 Task: Create a task  Develop a new online tool for online job applications , assign it to team member softage.1@softage.net in the project AvailPro and update the status of the task to  At Risk , set the priority of the task to Medium
Action: Mouse moved to (66, 49)
Screenshot: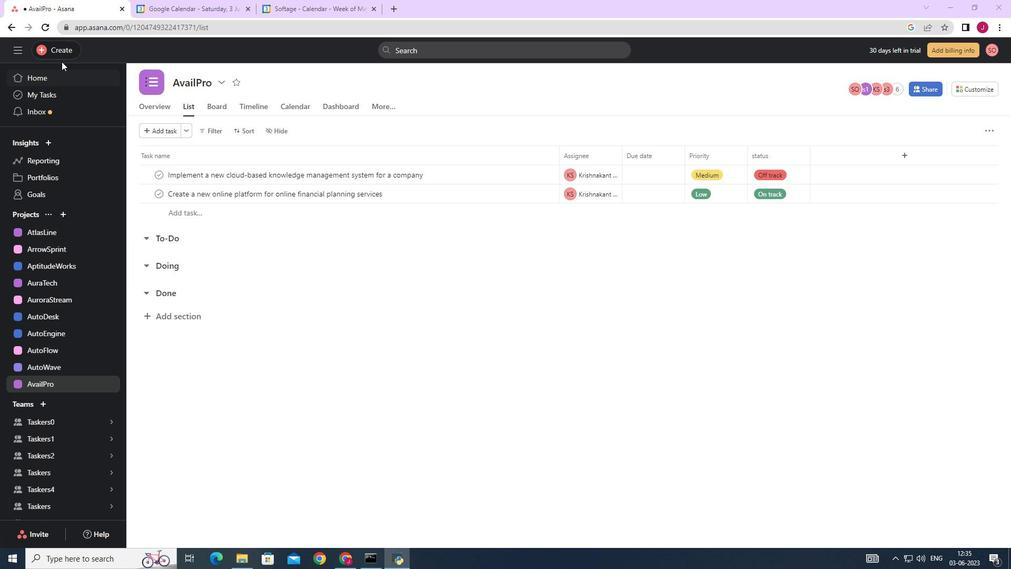 
Action: Mouse pressed left at (66, 49)
Screenshot: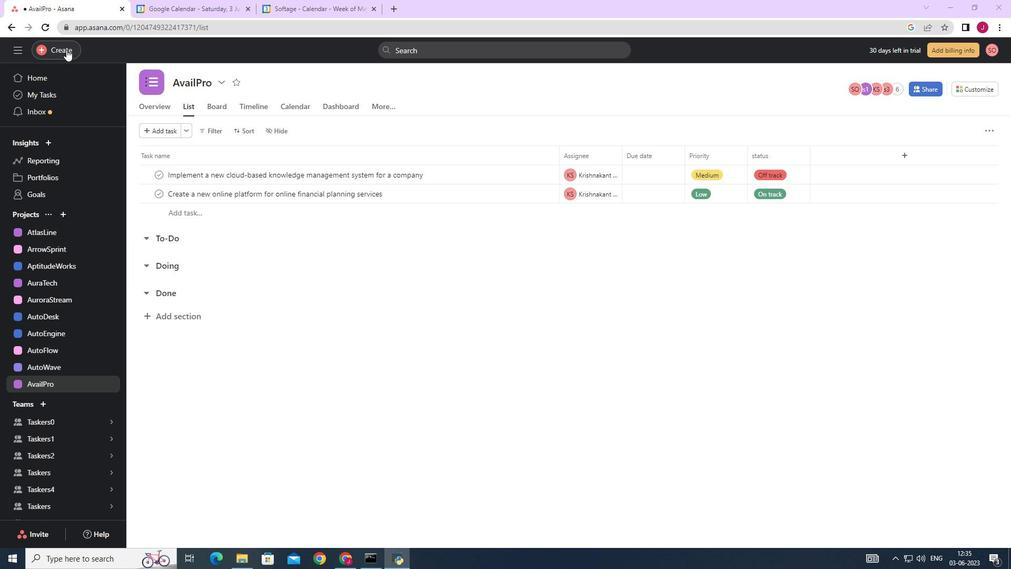 
Action: Mouse moved to (149, 52)
Screenshot: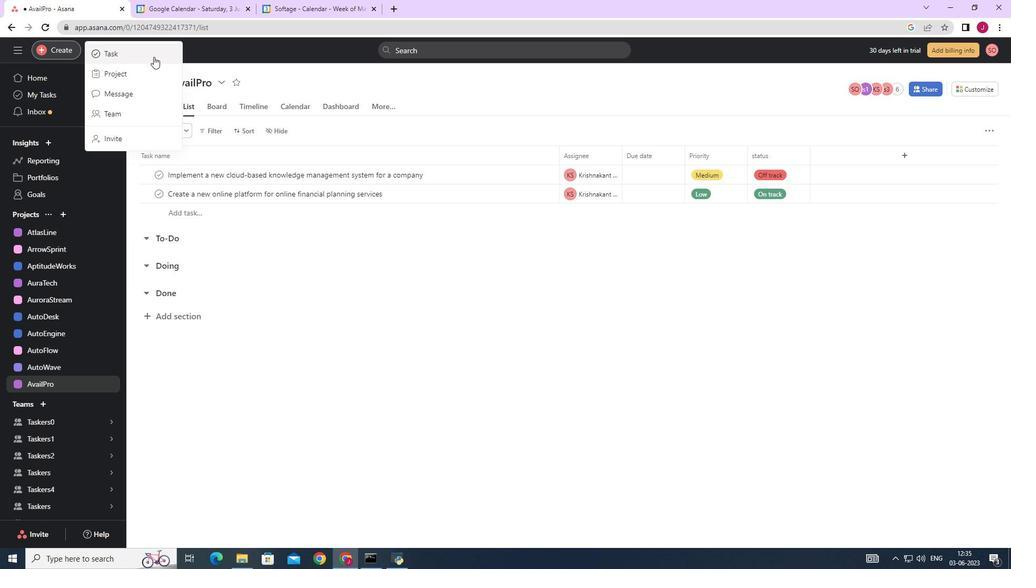 
Action: Mouse pressed left at (149, 52)
Screenshot: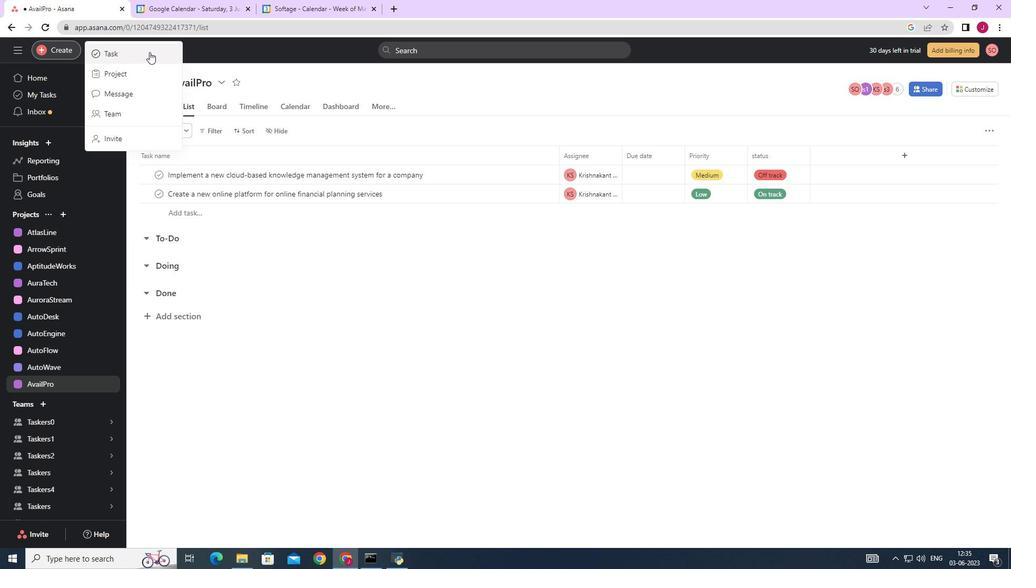 
Action: Mouse moved to (805, 350)
Screenshot: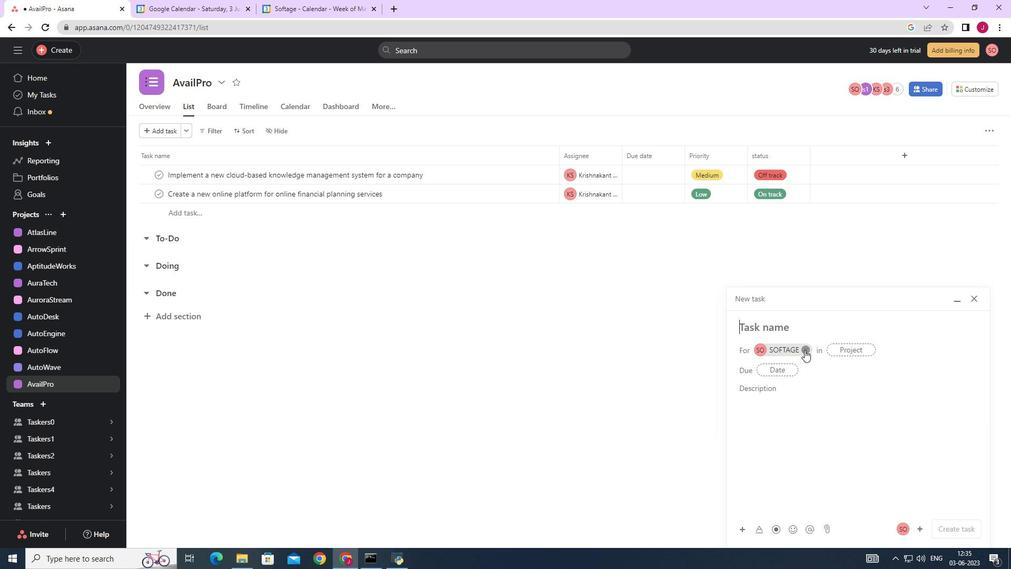 
Action: Mouse pressed left at (805, 350)
Screenshot: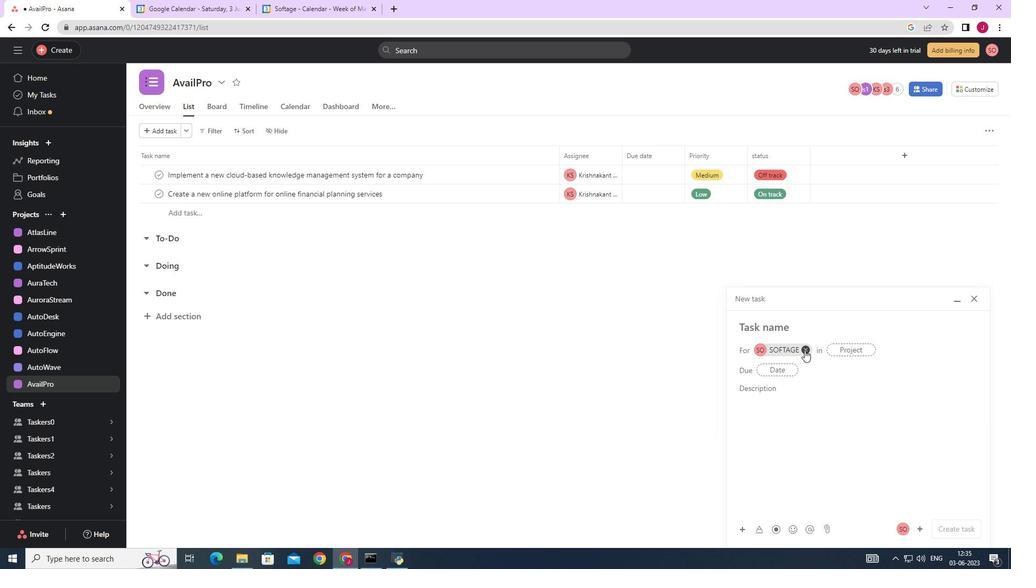
Action: Mouse moved to (762, 327)
Screenshot: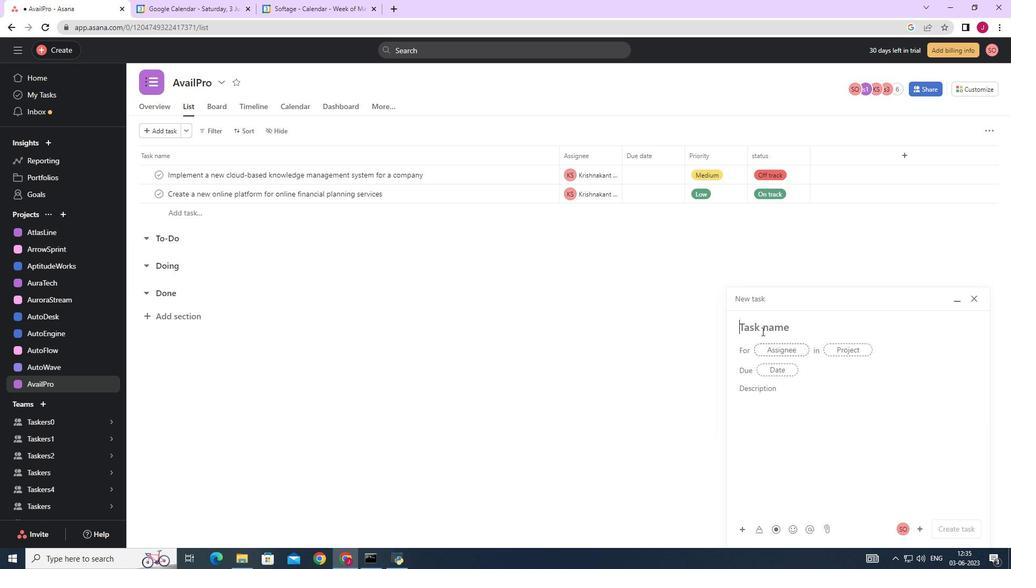 
Action: Mouse pressed left at (762, 327)
Screenshot: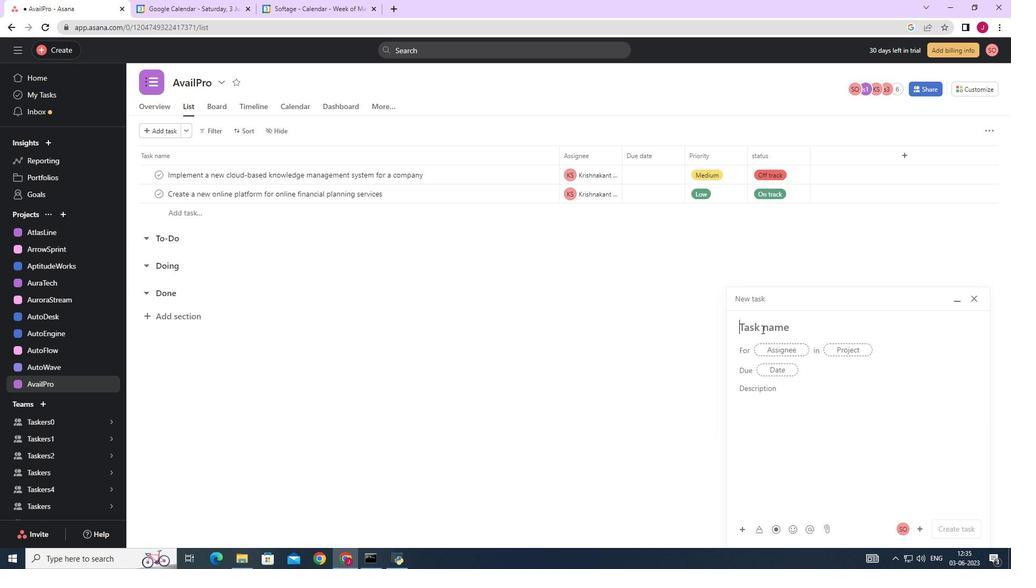 
Action: Key pressed <Key.caps_lock>D<Key.caps_lock>evelop<Key.space>a<Key.space>new<Key.space>online<Key.space>tool<Key.space>for<Key.space>online<Key.space>job<Key.space>applications<Key.space>
Screenshot: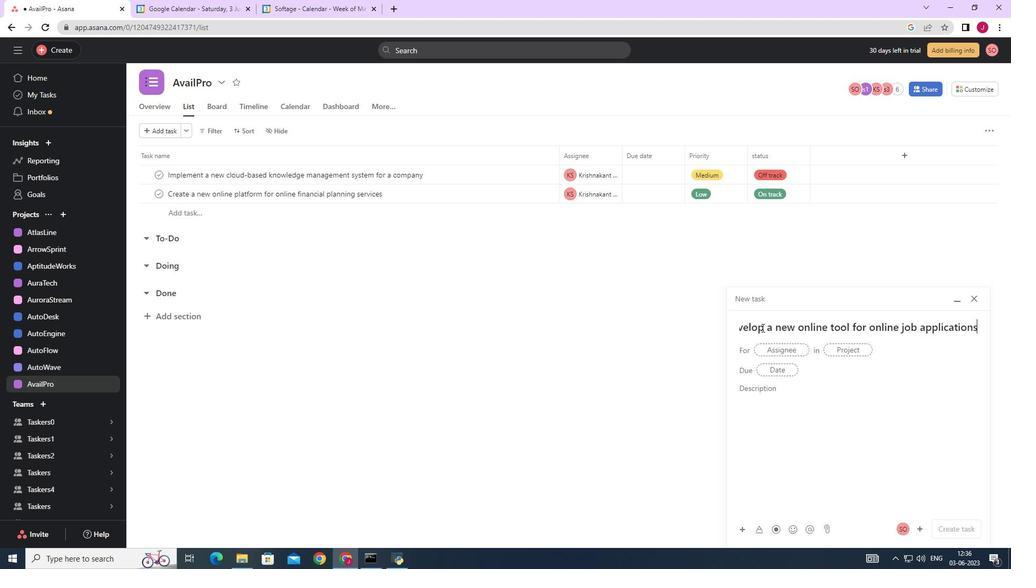 
Action: Mouse moved to (778, 352)
Screenshot: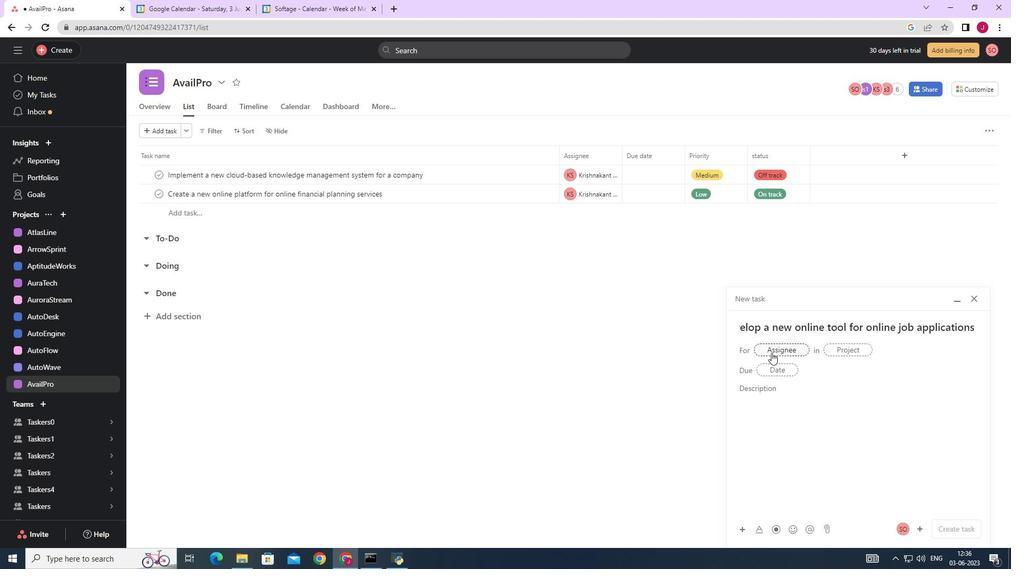 
Action: Mouse pressed left at (778, 352)
Screenshot: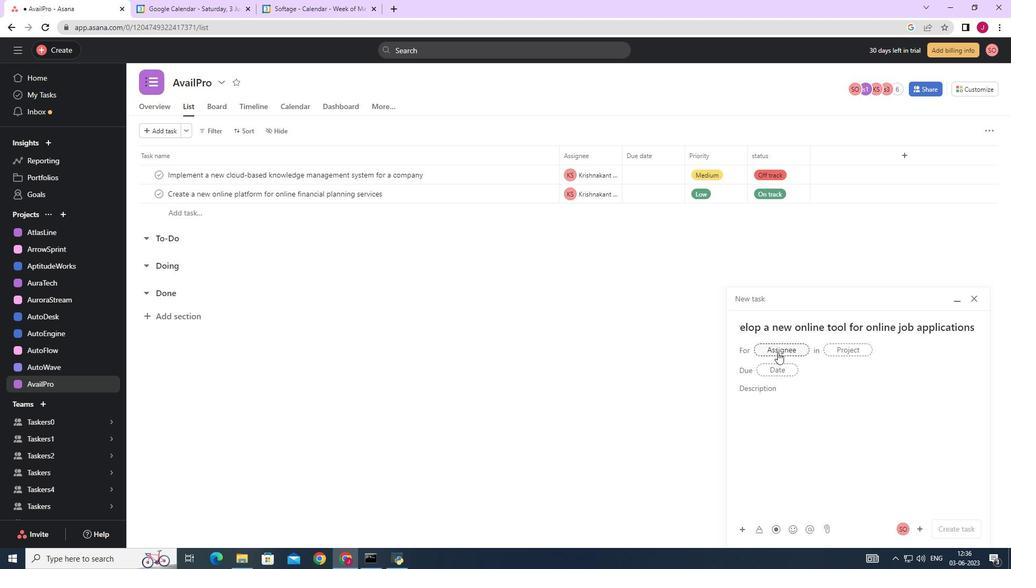 
Action: Key pressed softage,<Key.backspace>.
Screenshot: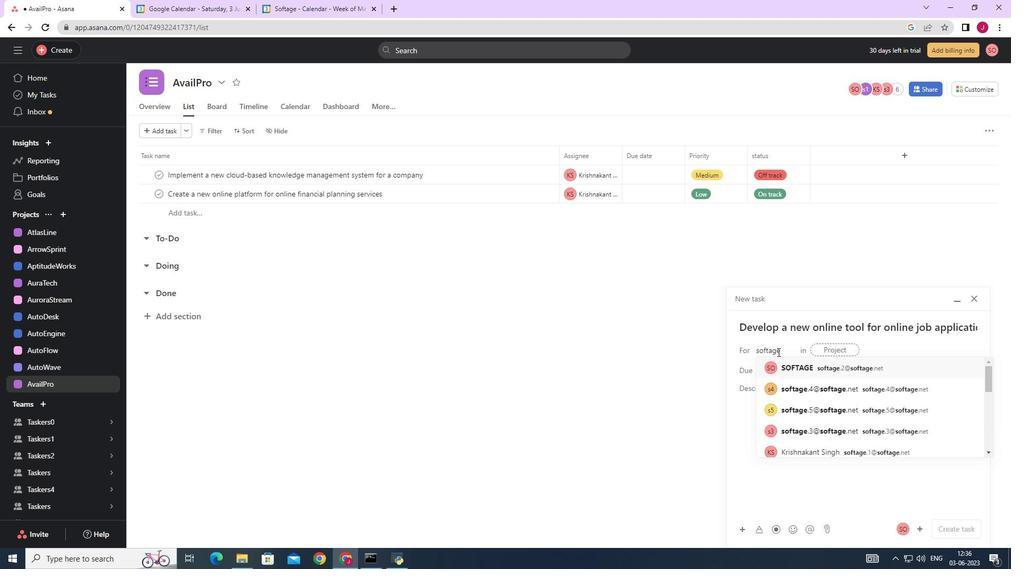 
Action: Mouse moved to (838, 368)
Screenshot: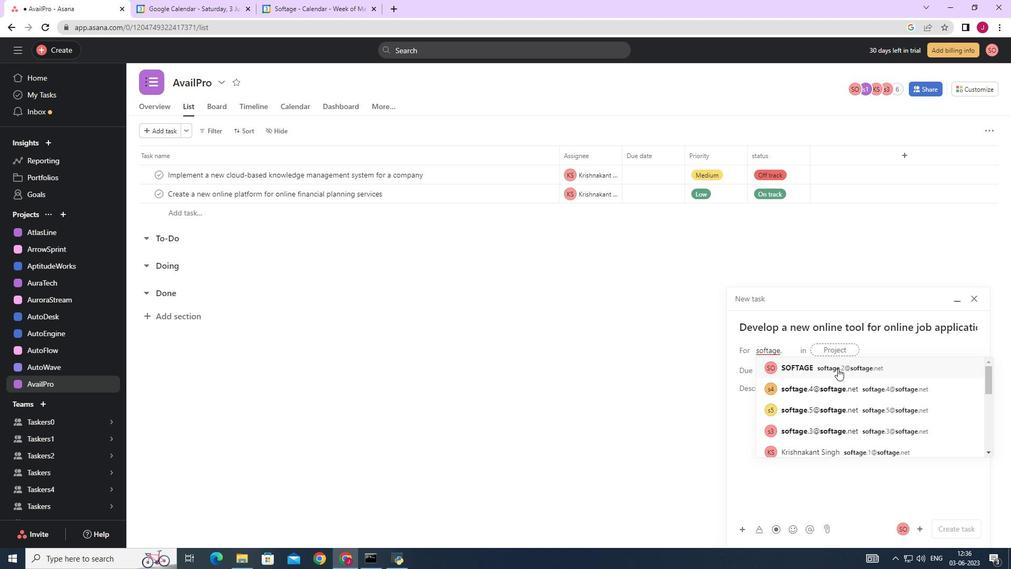 
Action: Key pressed 1
Screenshot: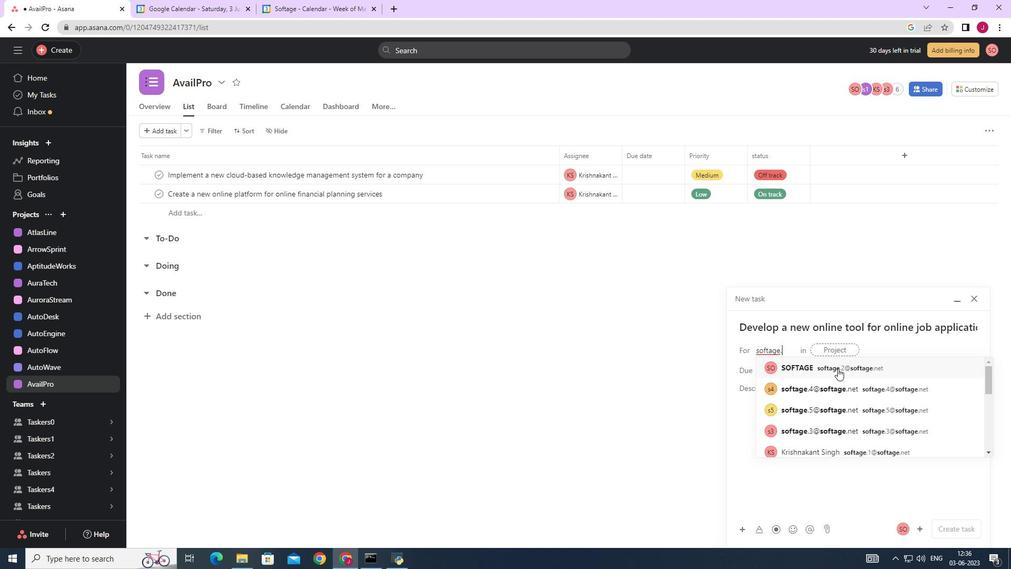 
Action: Mouse moved to (873, 364)
Screenshot: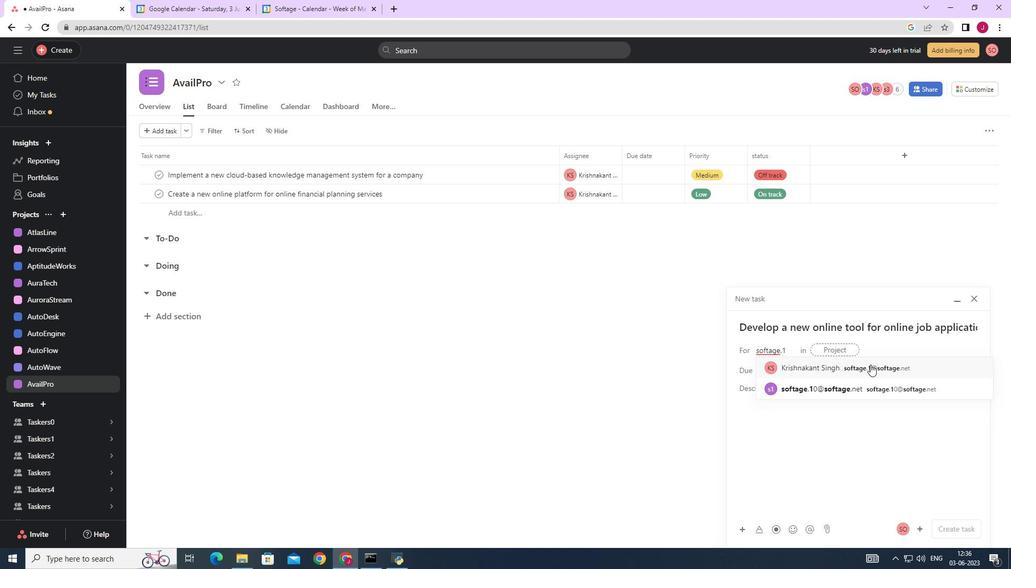 
Action: Mouse pressed left at (873, 364)
Screenshot: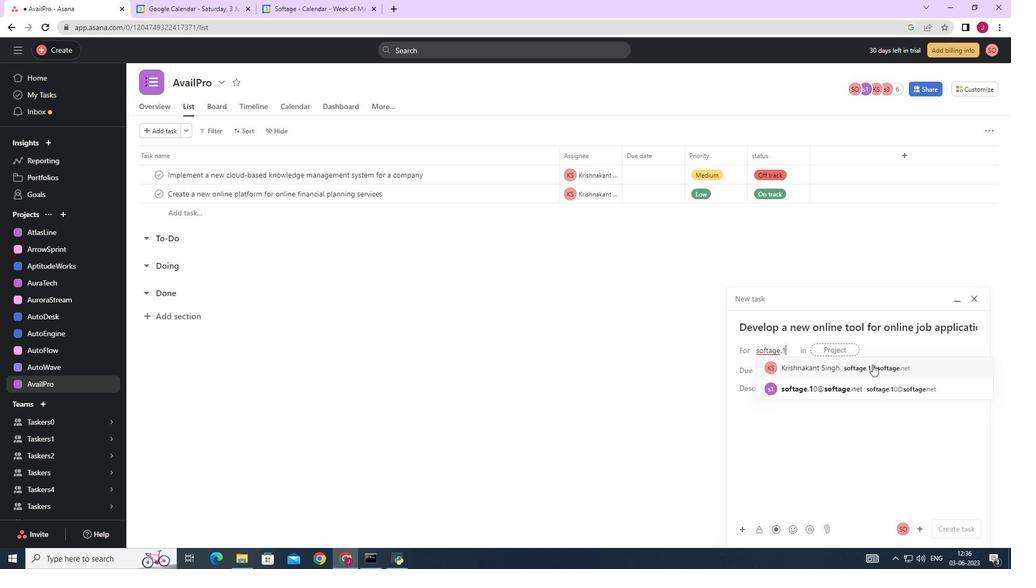 
Action: Mouse moved to (681, 365)
Screenshot: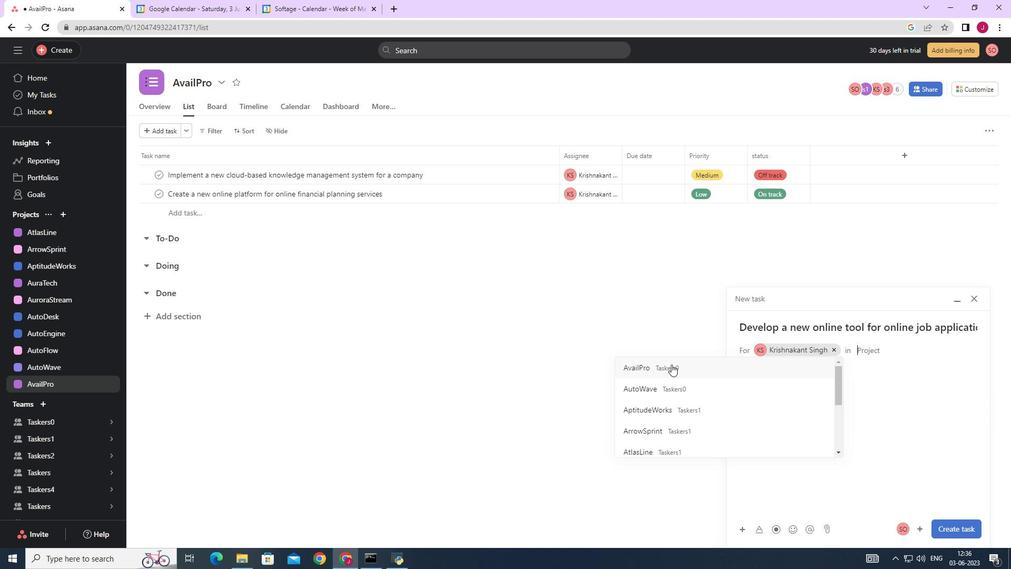 
Action: Mouse pressed left at (681, 365)
Screenshot: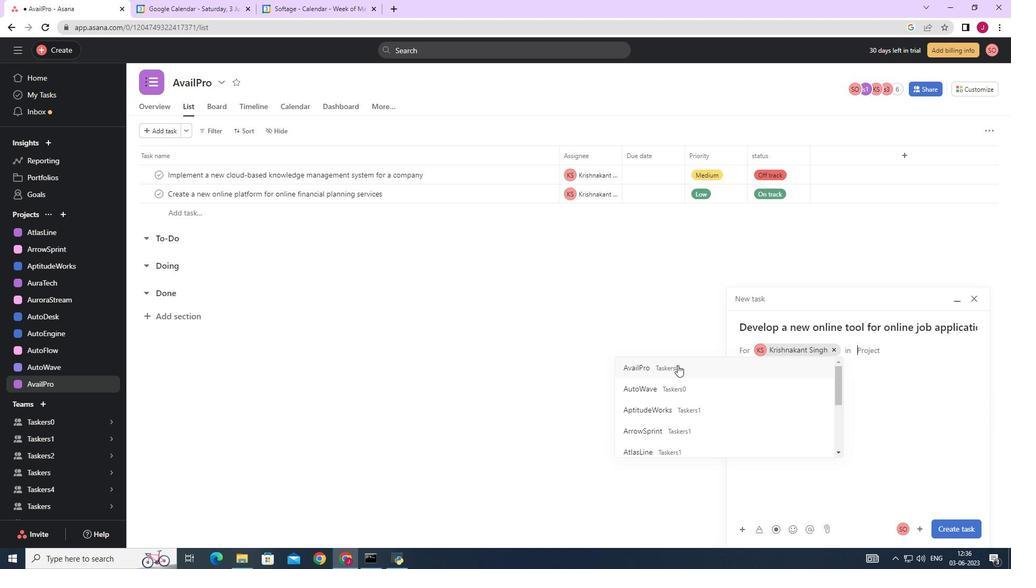 
Action: Mouse moved to (788, 390)
Screenshot: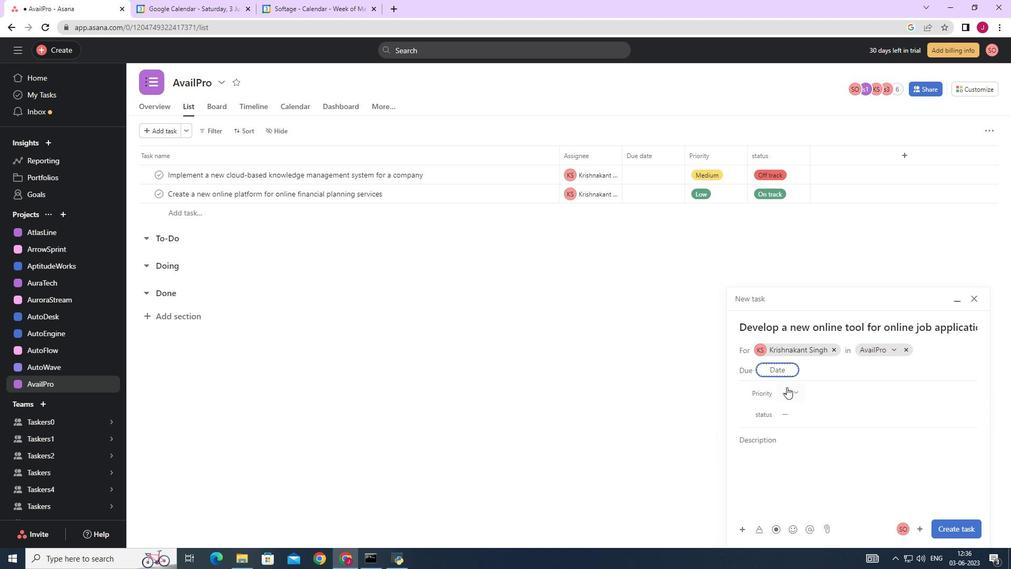 
Action: Mouse pressed left at (788, 390)
Screenshot: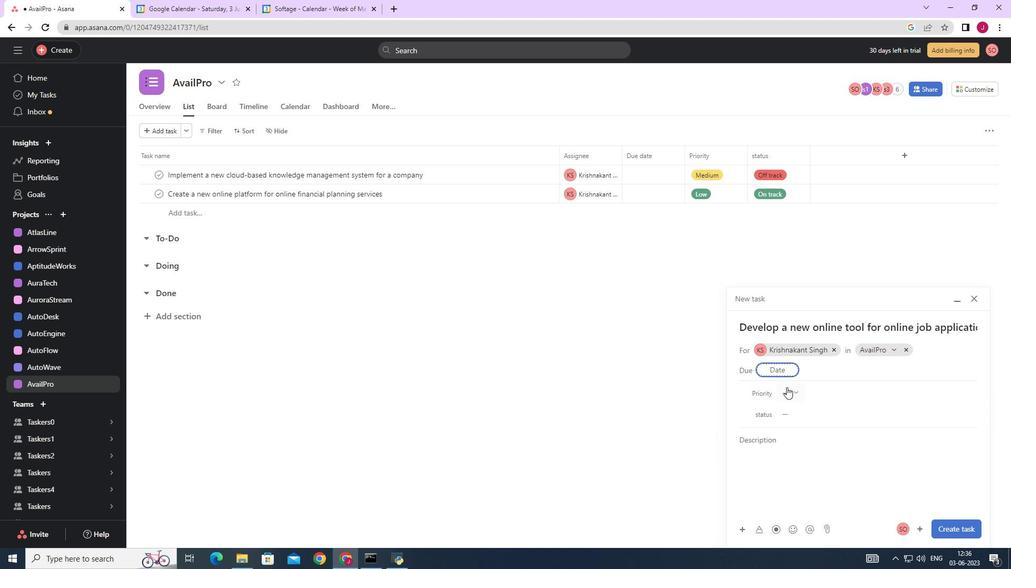 
Action: Mouse moved to (820, 447)
Screenshot: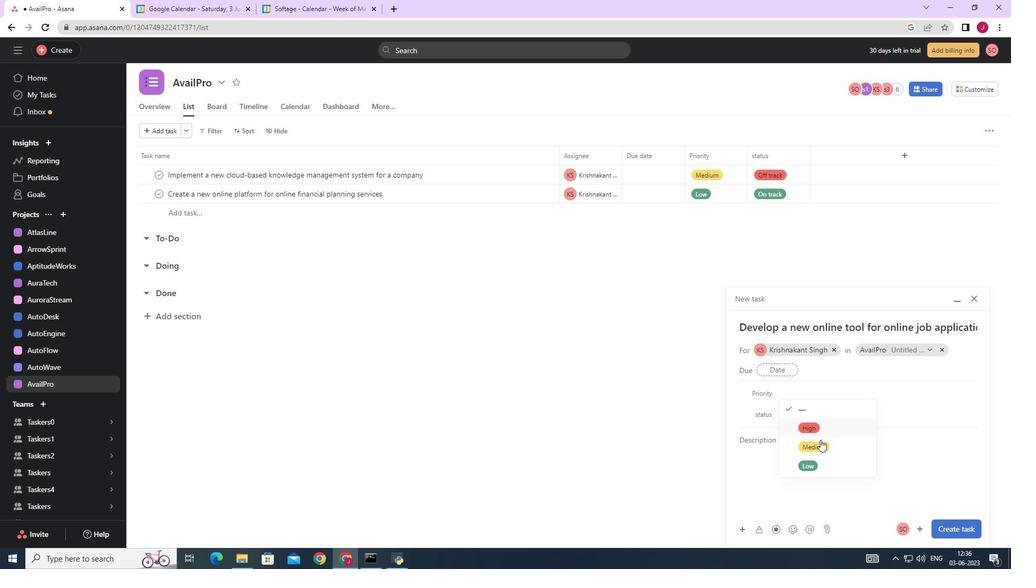 
Action: Mouse pressed left at (820, 447)
Screenshot: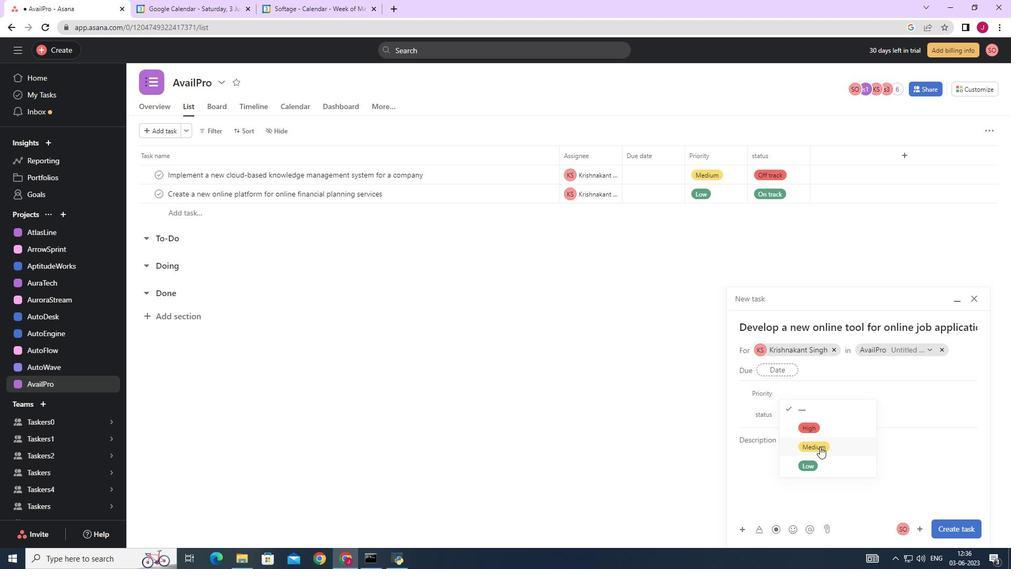 
Action: Mouse moved to (798, 411)
Screenshot: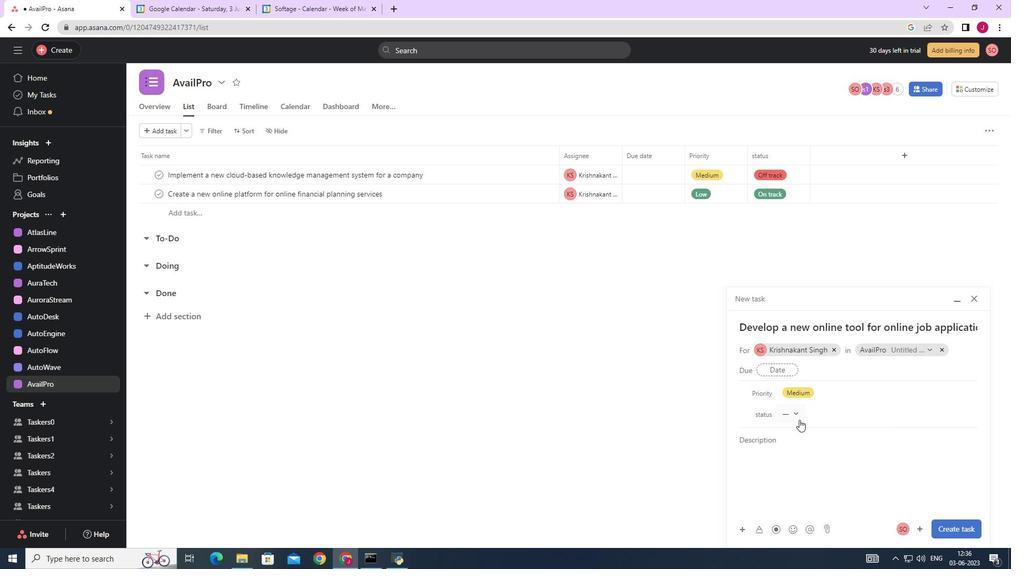 
Action: Mouse pressed left at (798, 411)
Screenshot: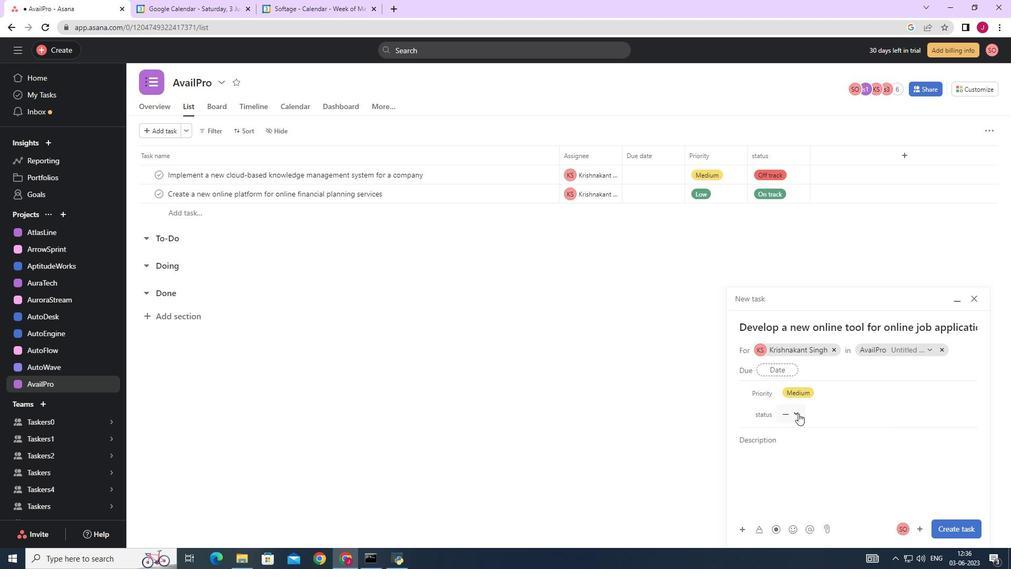 
Action: Mouse moved to (814, 488)
Screenshot: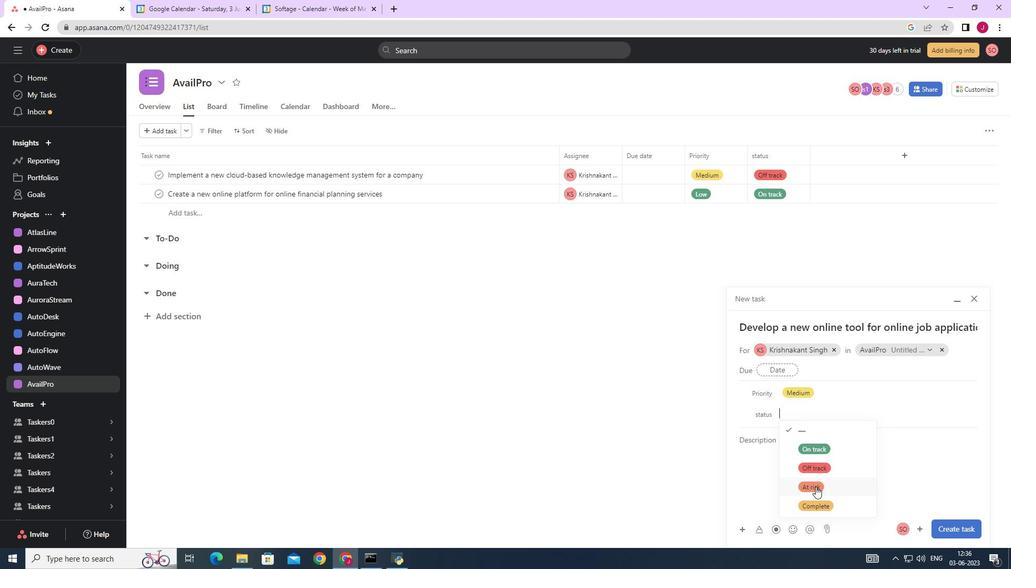 
Action: Mouse pressed left at (814, 488)
Screenshot: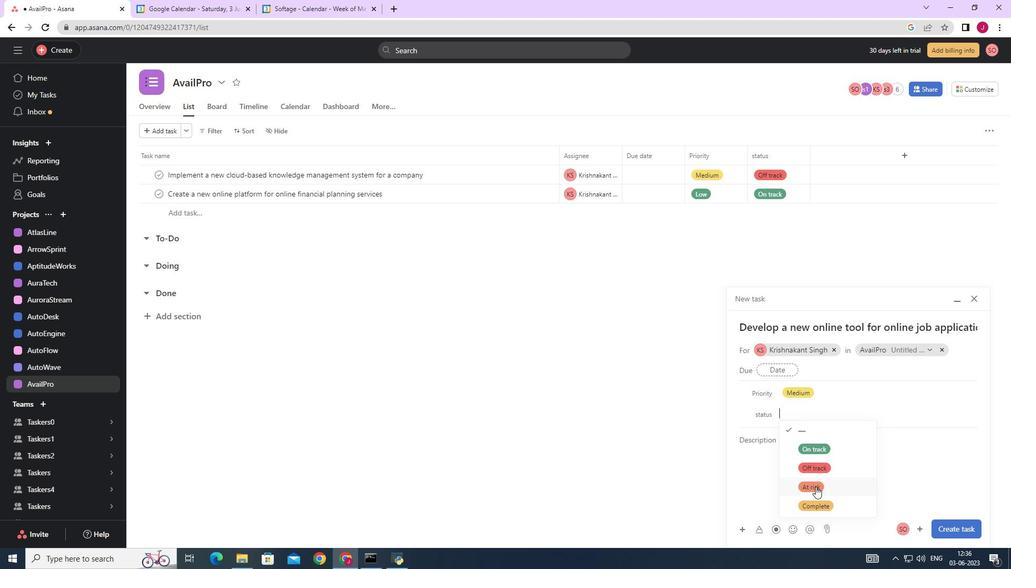 
Action: Mouse moved to (949, 526)
Screenshot: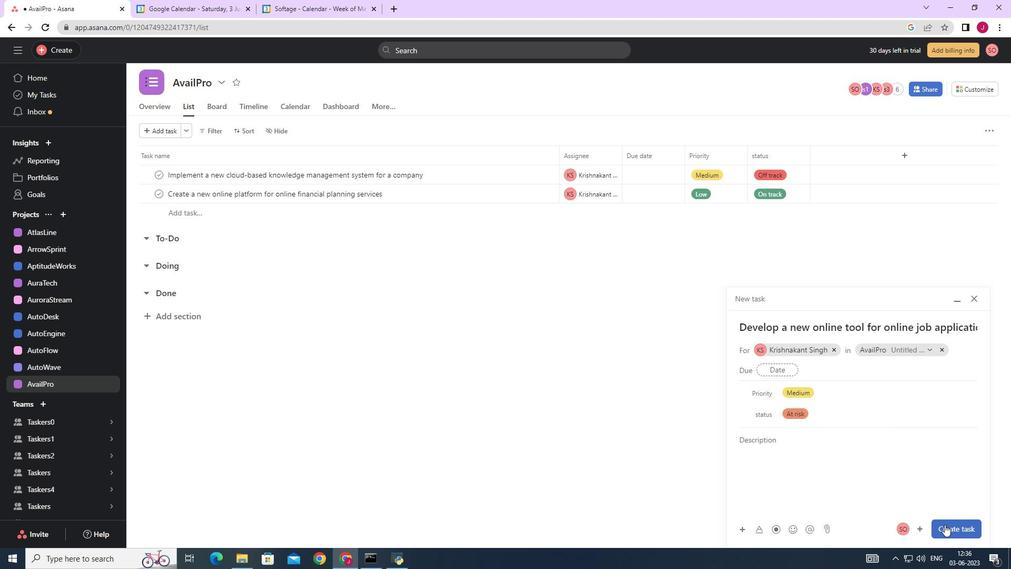 
Action: Mouse pressed left at (949, 526)
Screenshot: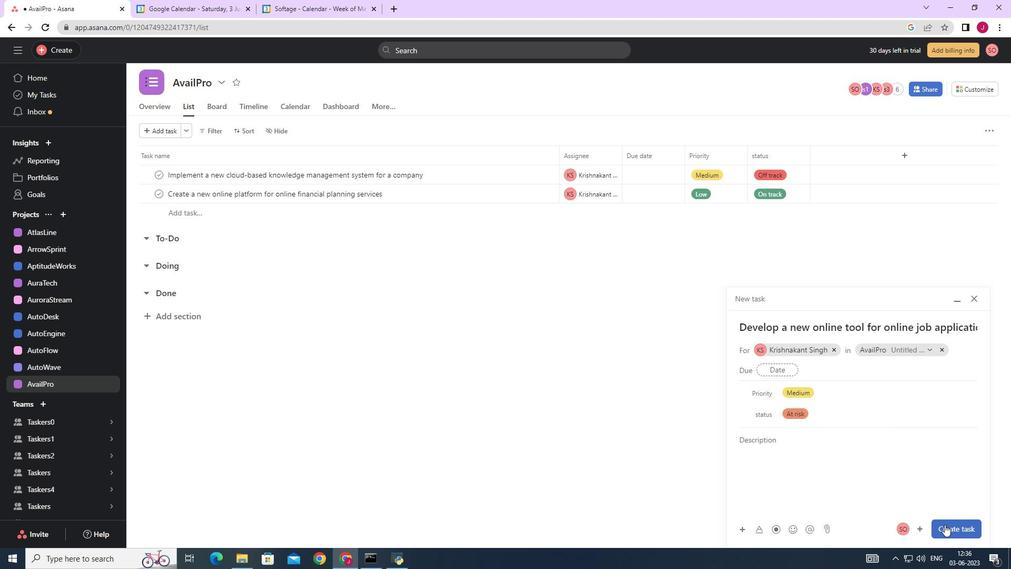 
Action: Mouse moved to (920, 519)
Screenshot: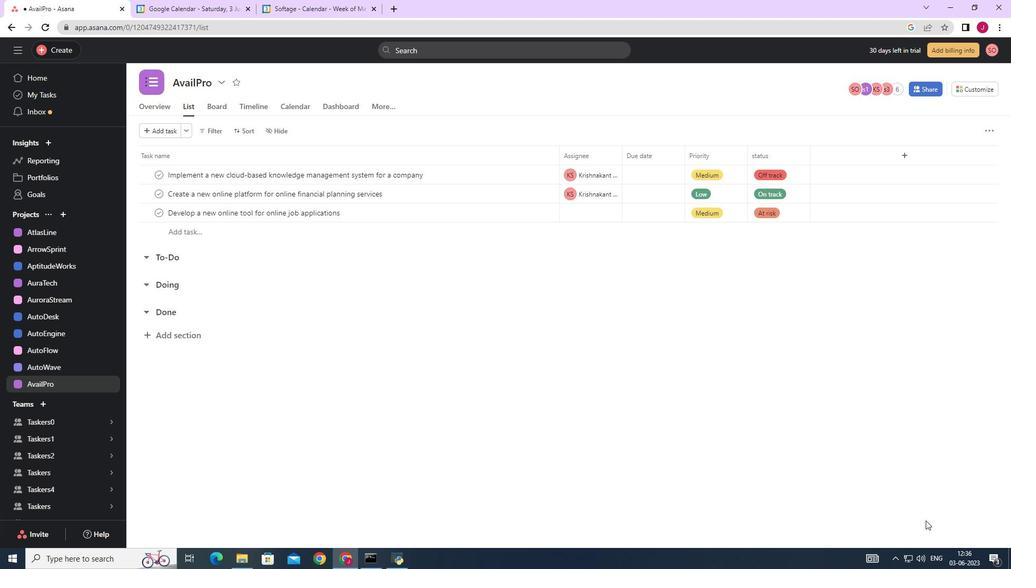 
